 Task: Add Kate's Magik Stream Of Success Aura Mist to the cart.
Action: Mouse moved to (783, 309)
Screenshot: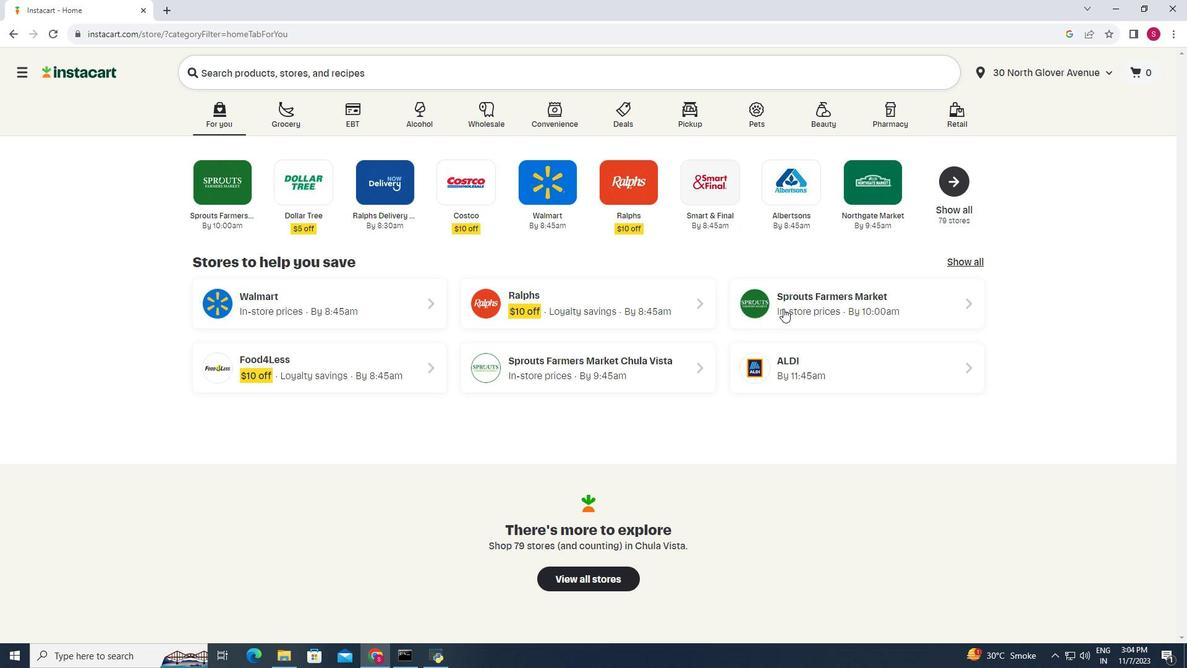 
Action: Mouse pressed left at (783, 309)
Screenshot: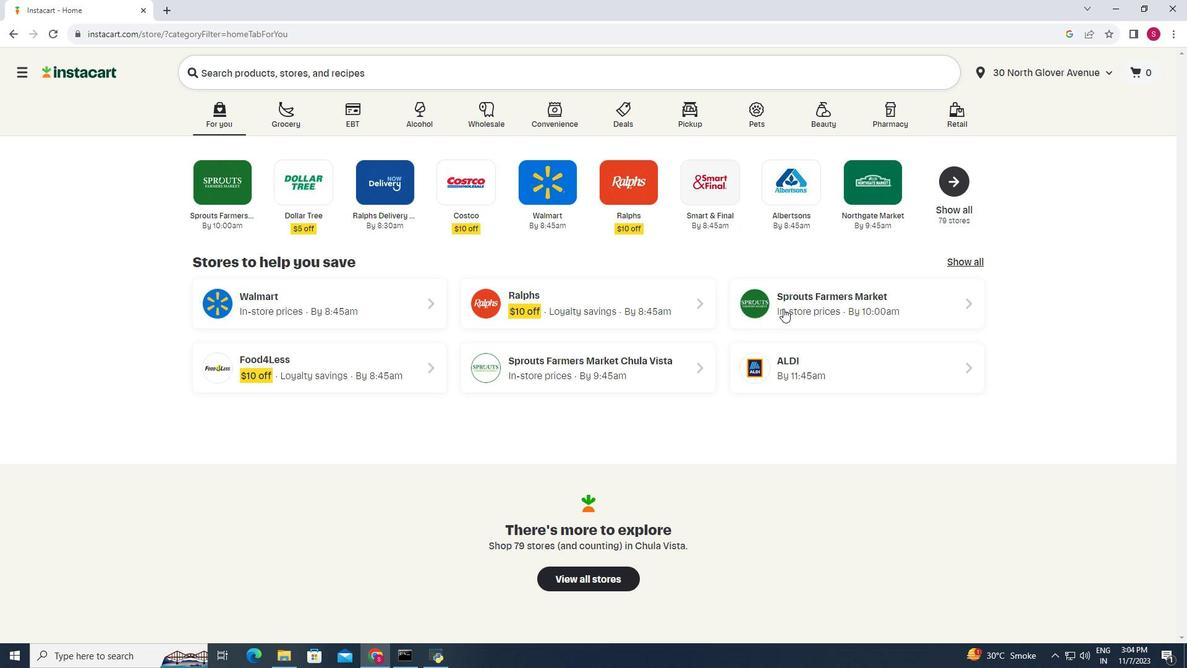 
Action: Mouse moved to (56, 426)
Screenshot: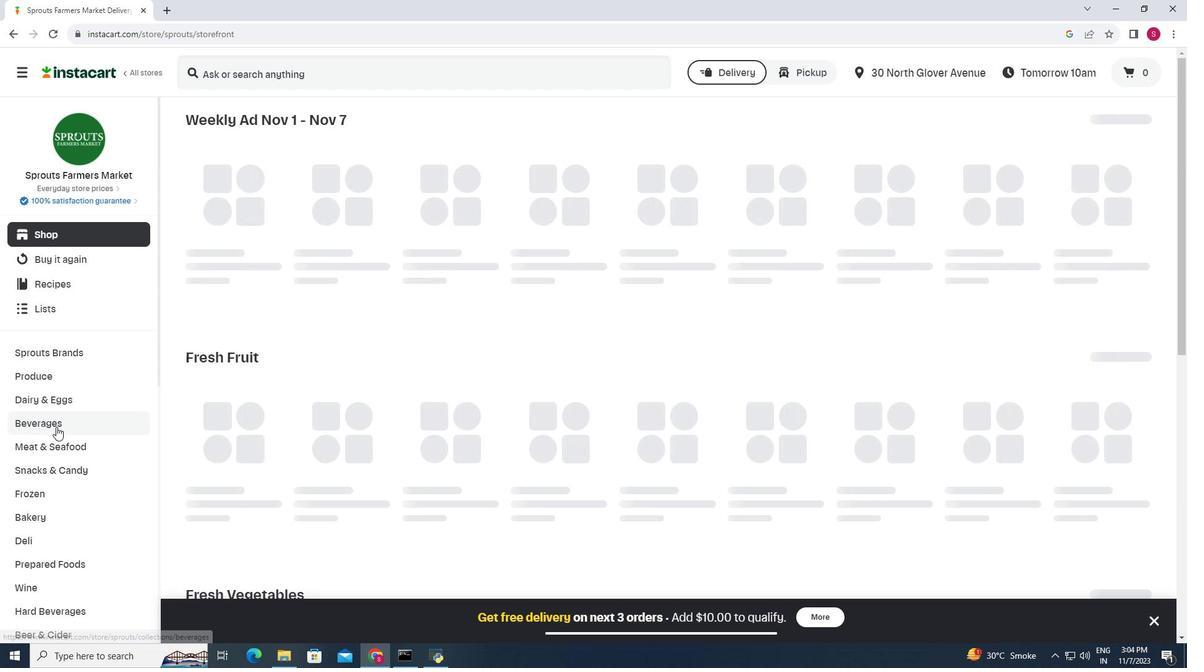 
Action: Mouse scrolled (56, 426) with delta (0, 0)
Screenshot: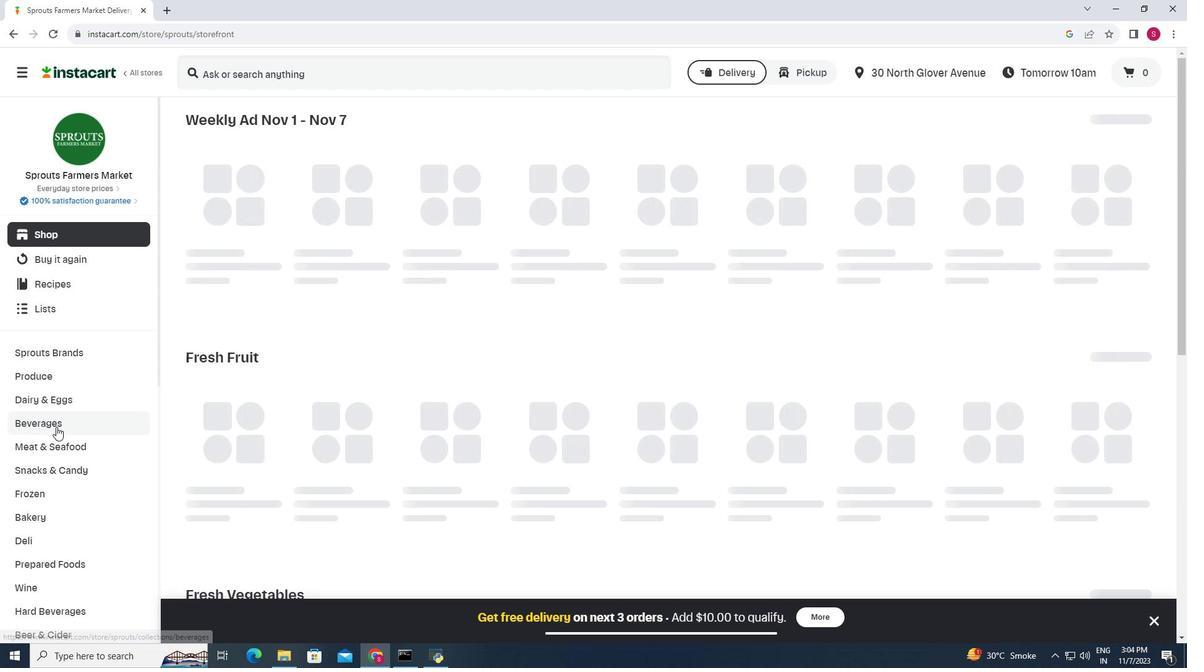 
Action: Mouse scrolled (56, 426) with delta (0, 0)
Screenshot: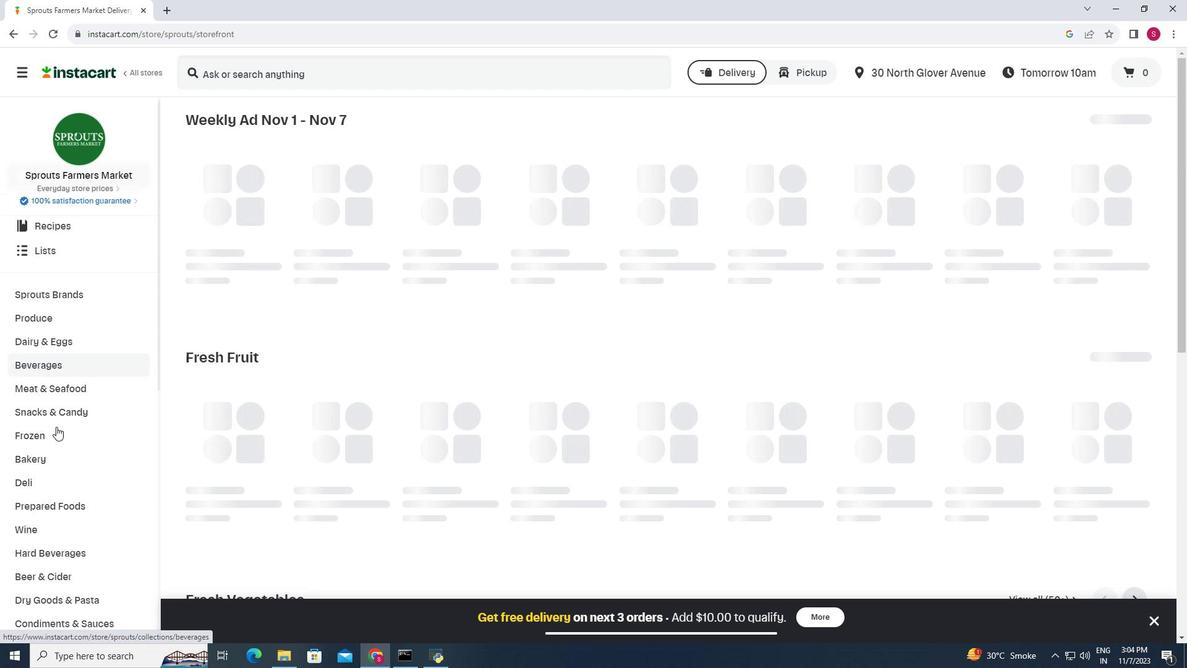
Action: Mouse scrolled (56, 426) with delta (0, 0)
Screenshot: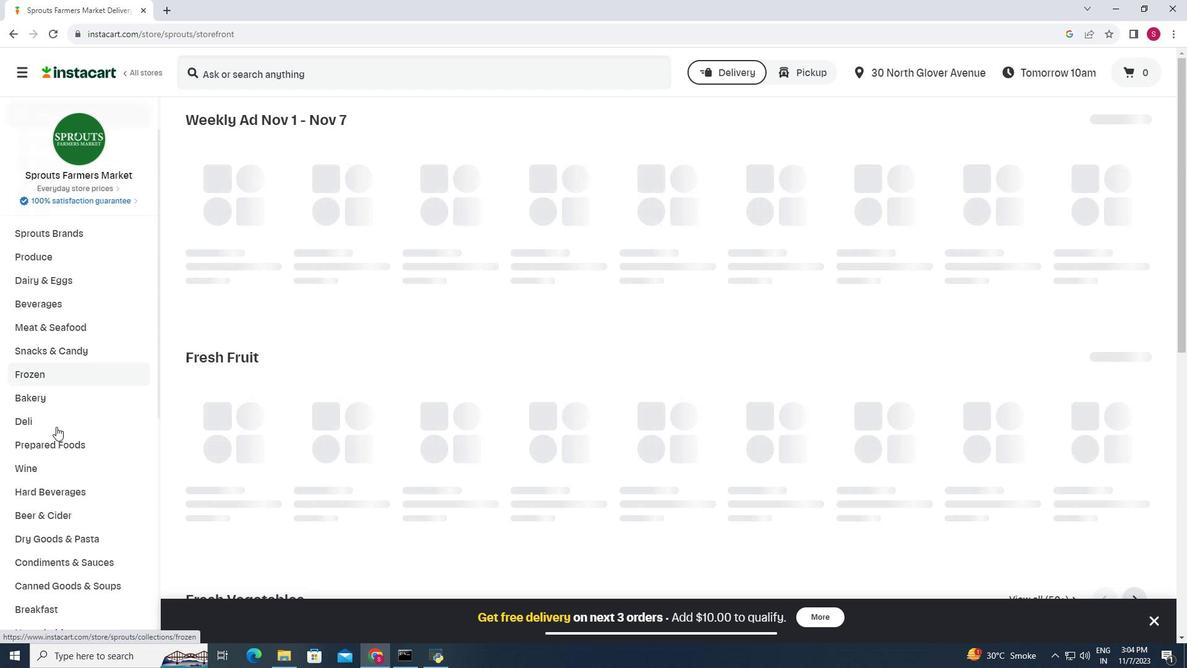 
Action: Mouse scrolled (56, 426) with delta (0, 0)
Screenshot: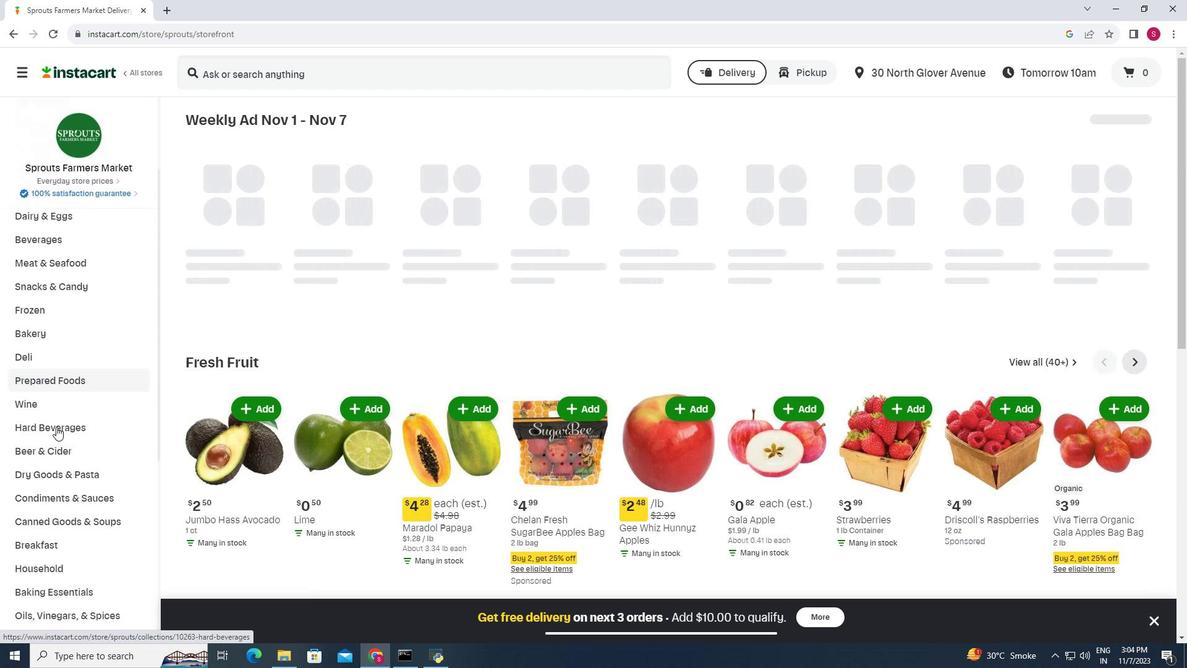
Action: Mouse moved to (51, 509)
Screenshot: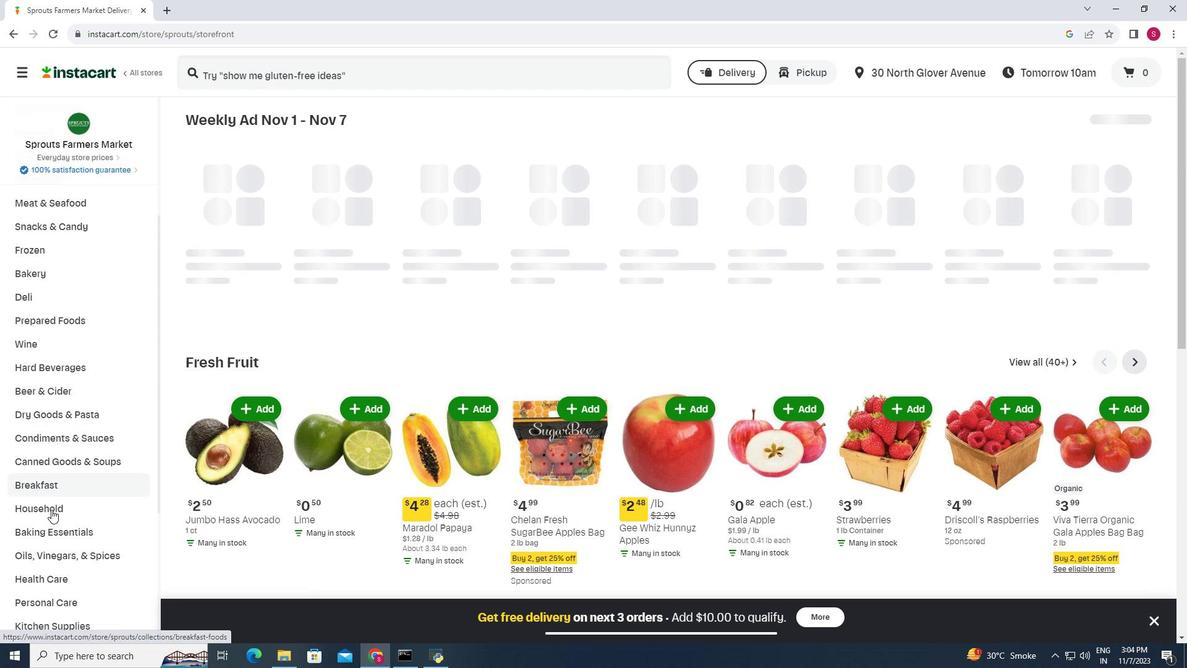 
Action: Mouse pressed left at (51, 509)
Screenshot: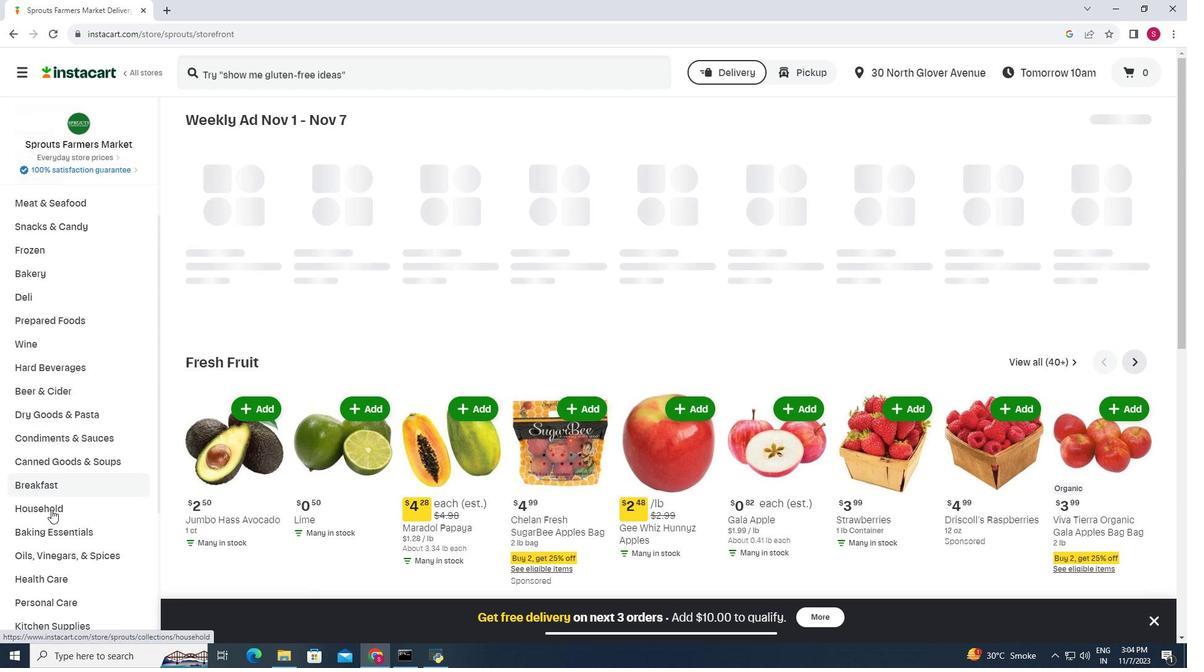 
Action: Mouse moved to (664, 154)
Screenshot: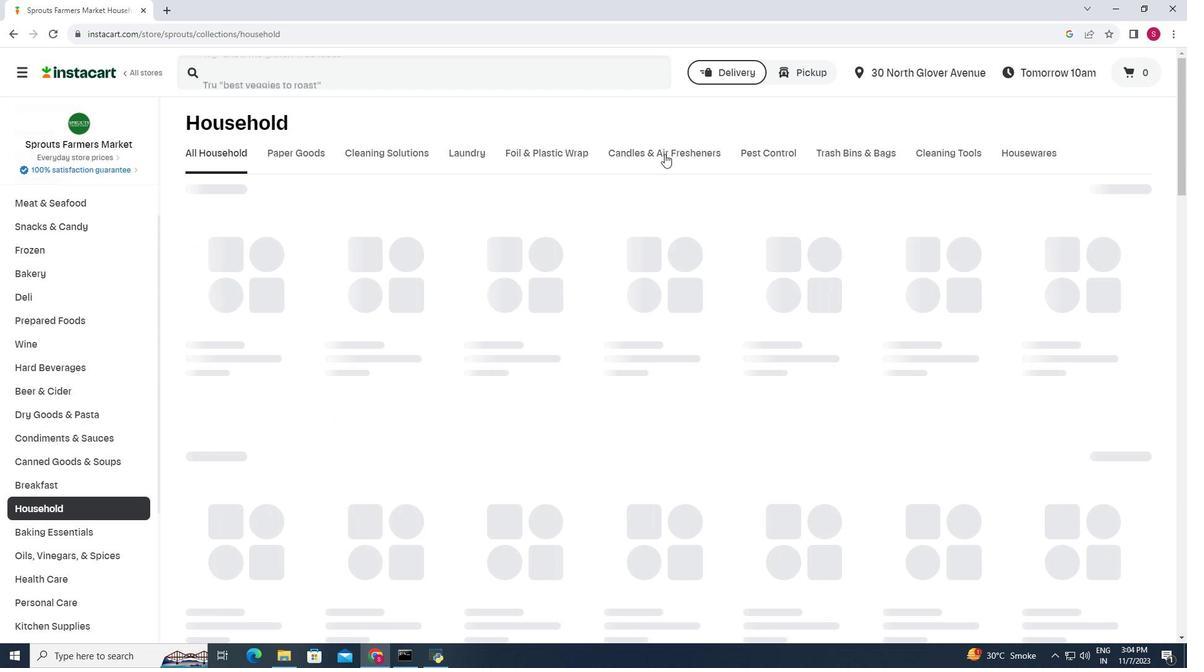 
Action: Mouse pressed left at (664, 154)
Screenshot: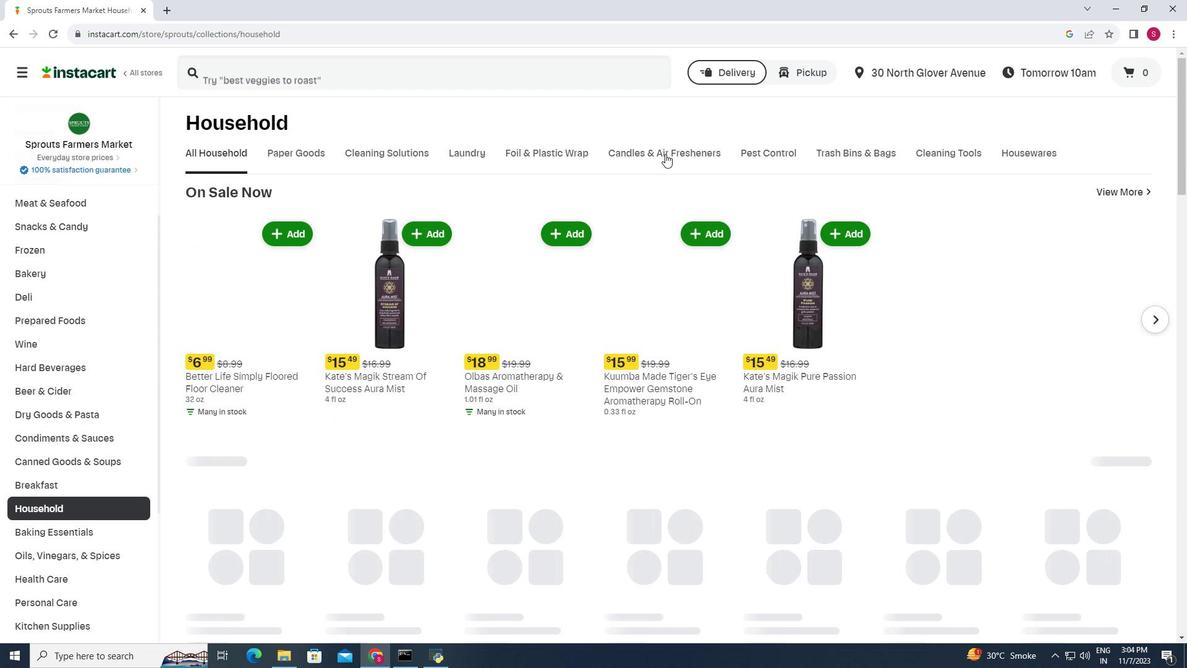 
Action: Mouse moved to (298, 69)
Screenshot: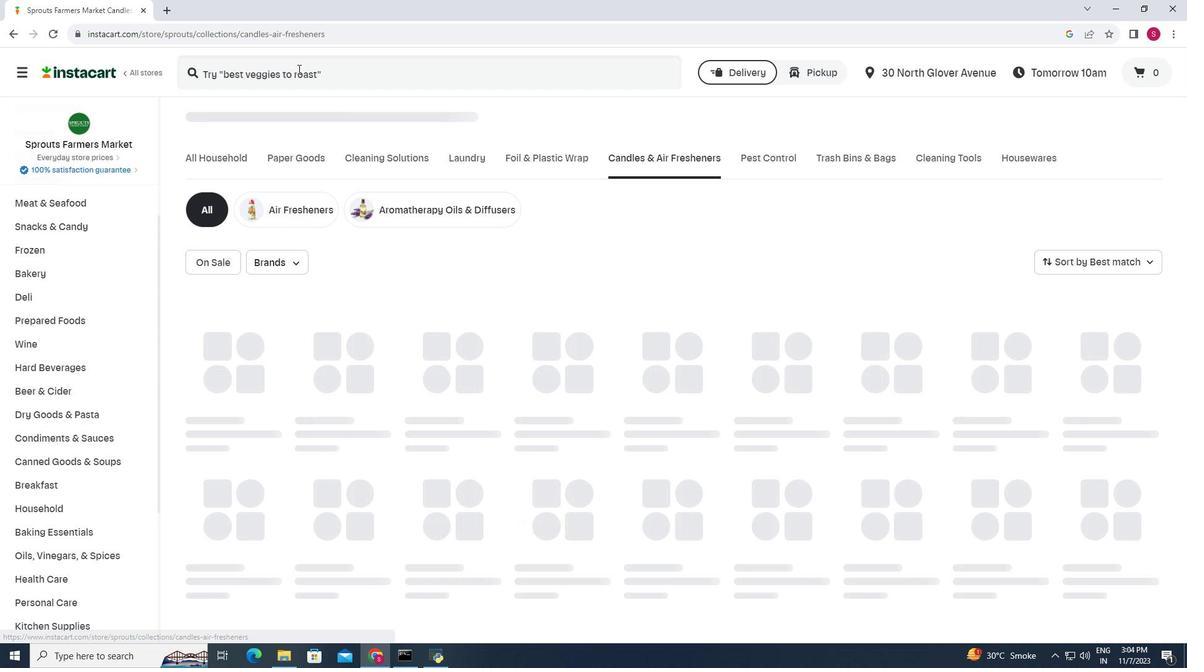 
Action: Mouse pressed left at (298, 69)
Screenshot: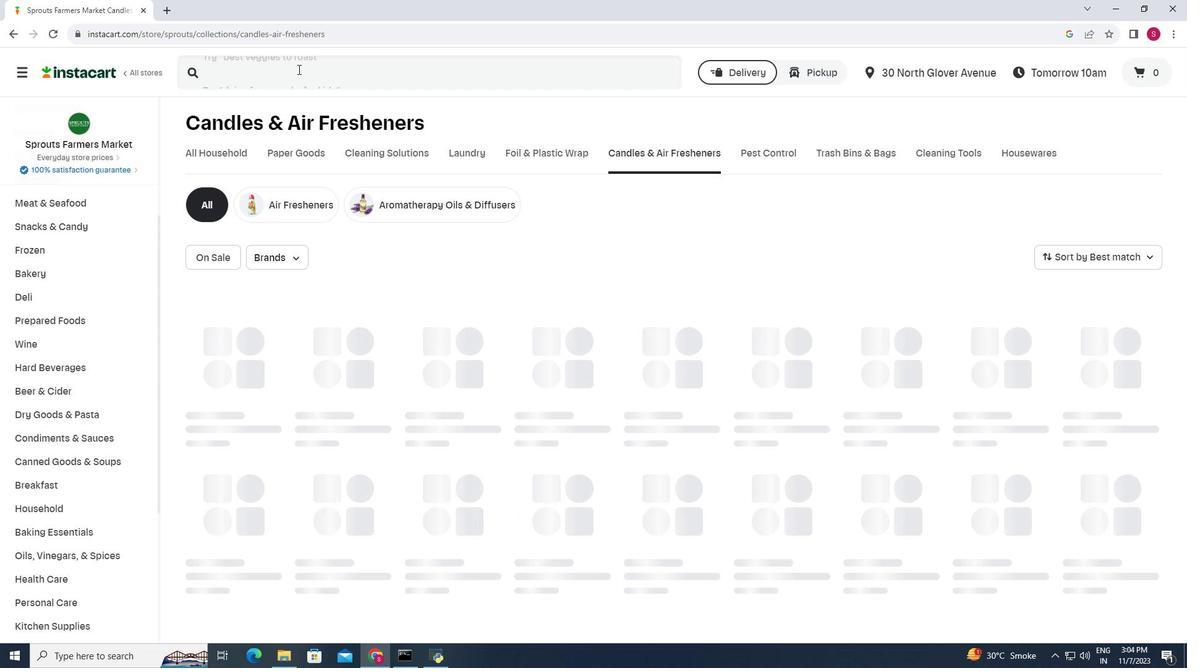 
Action: Key pressed <Key.shift>Kate's<Key.space><Key.shift>MAgik<Key.space><Key.shift>Stream<Key.space><Key.shift>Of<Key.space><Key.shift>Success<Key.space><Key.shift>Aura<Key.space><Key.shift>Mist<Key.space><Key.enter>
Screenshot: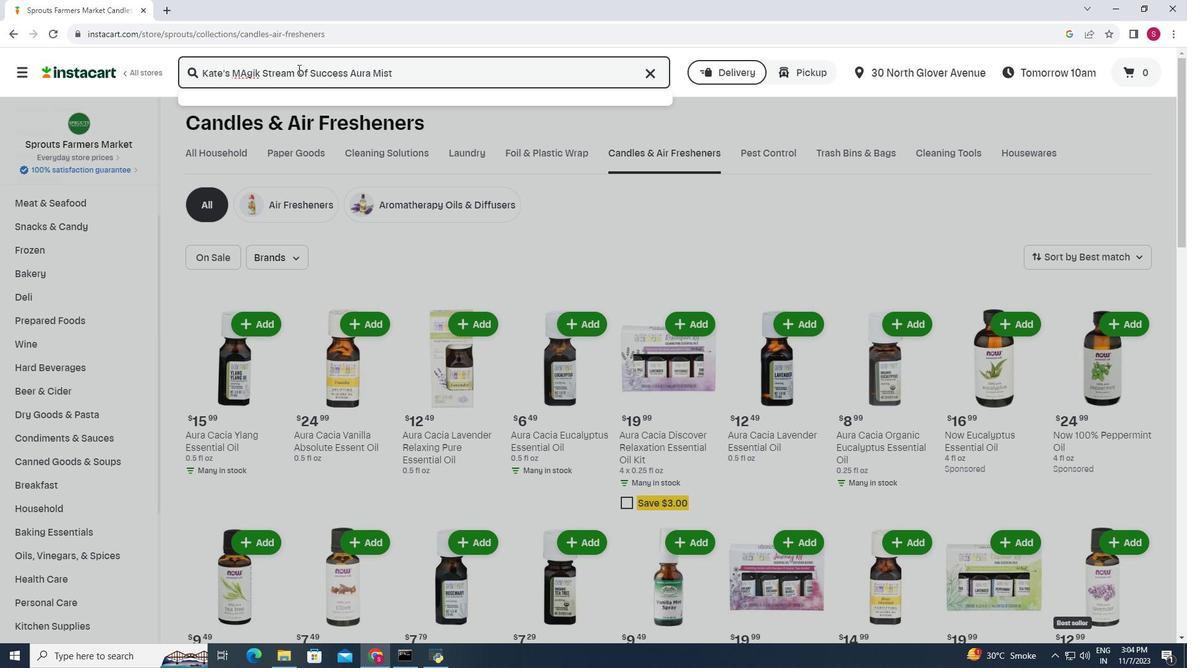 
Action: Mouse moved to (306, 166)
Screenshot: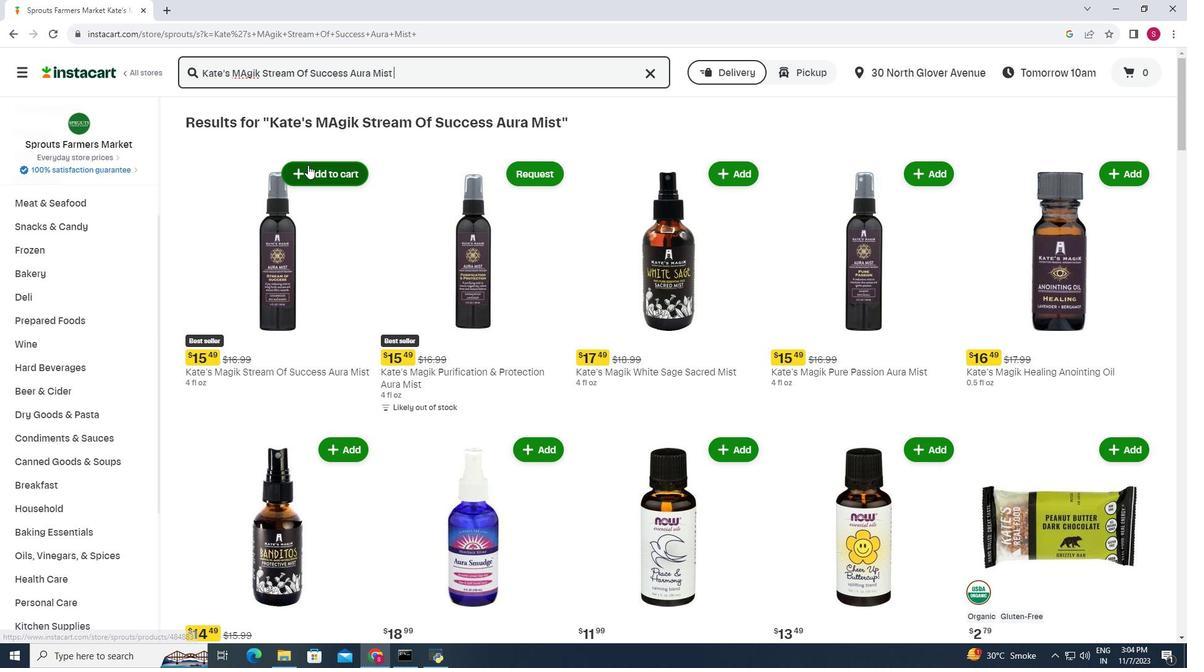 
Action: Mouse pressed left at (306, 166)
Screenshot: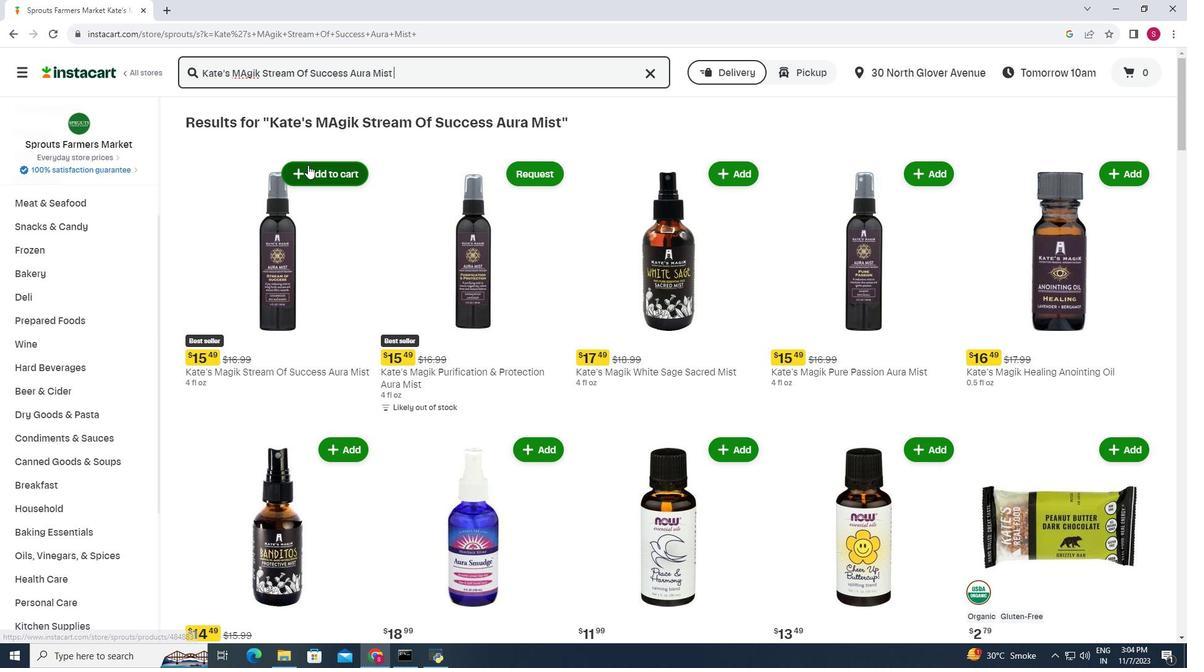 
Action: Mouse moved to (301, 140)
Screenshot: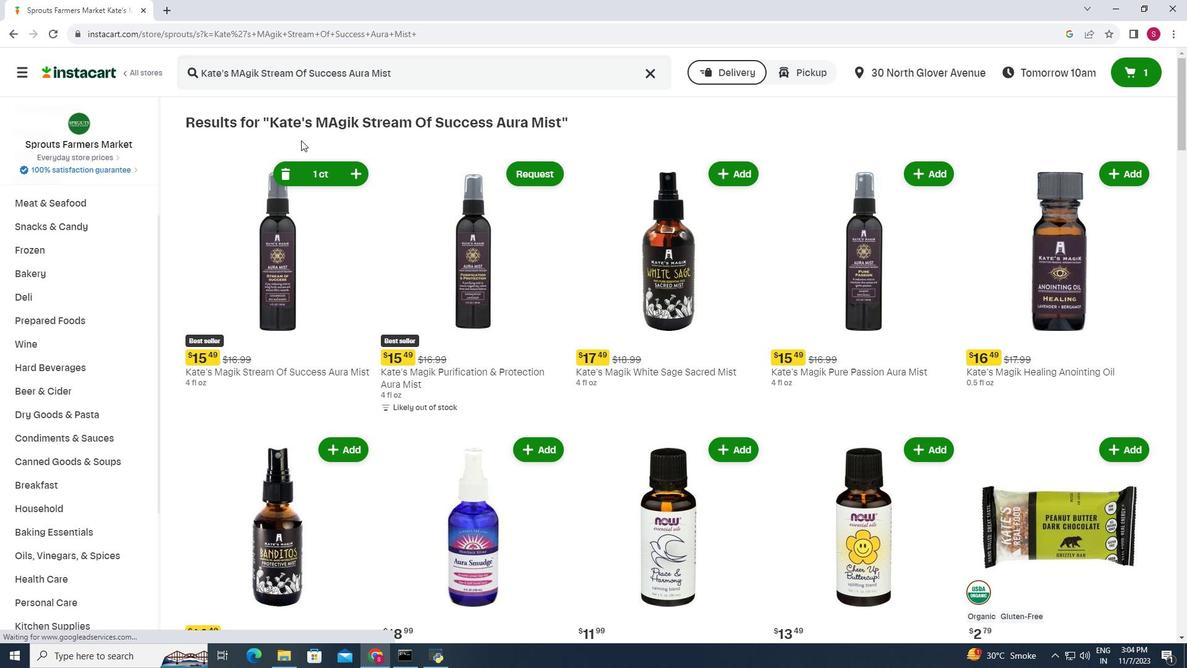 
